 Task: Enable the option "decode" in the image demuxer.
Action: Mouse moved to (113, 11)
Screenshot: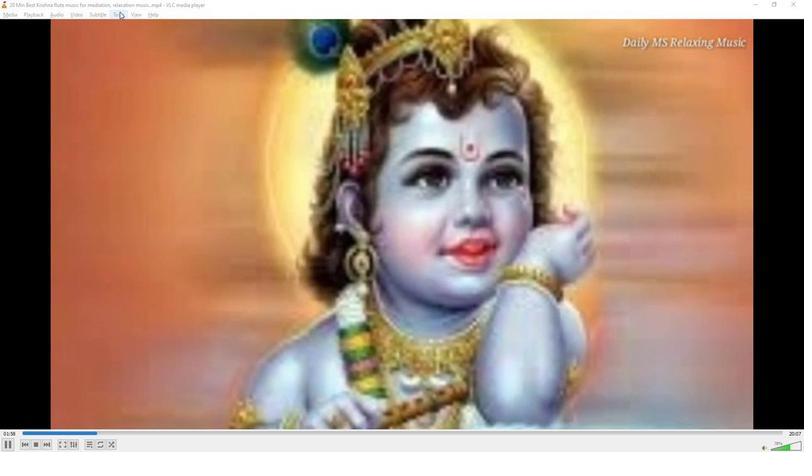 
Action: Mouse pressed left at (113, 11)
Screenshot: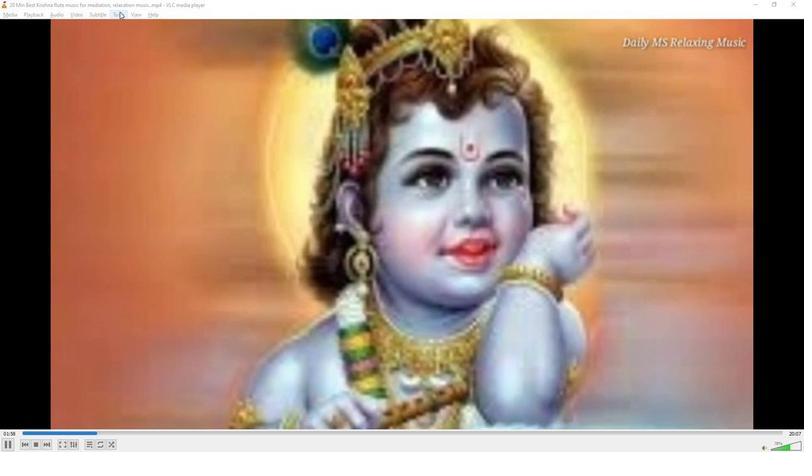 
Action: Mouse moved to (114, 115)
Screenshot: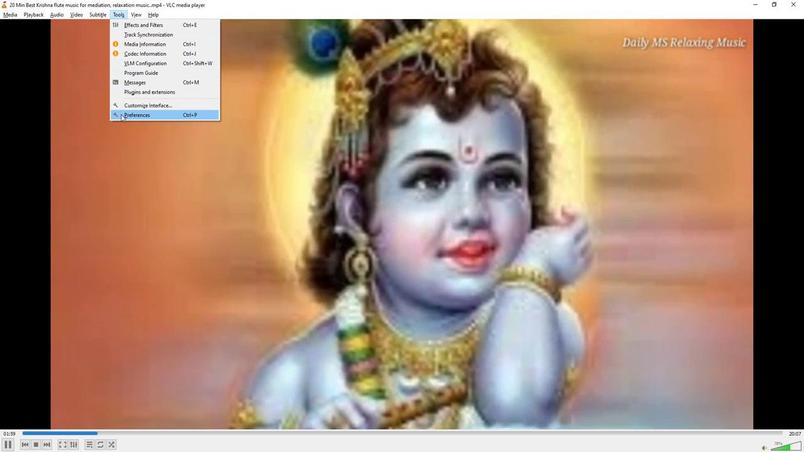 
Action: Mouse pressed left at (114, 115)
Screenshot: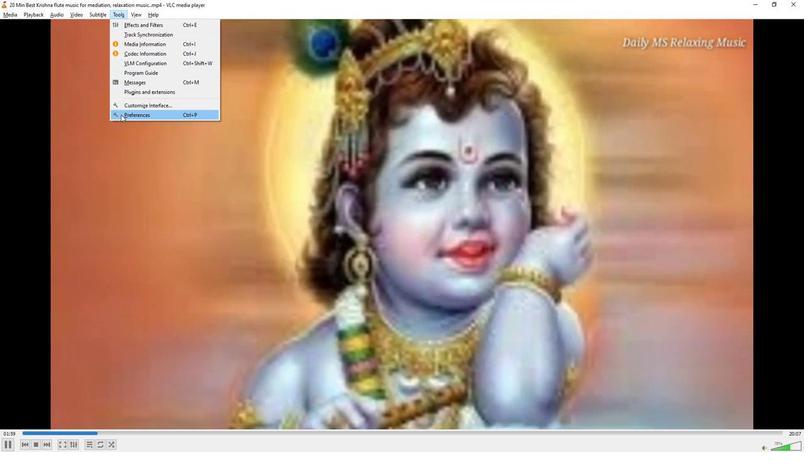 
Action: Mouse moved to (264, 370)
Screenshot: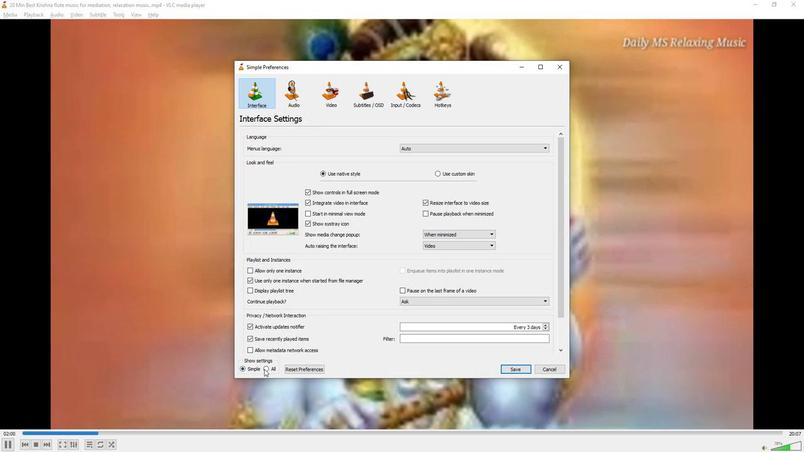 
Action: Mouse pressed left at (264, 370)
Screenshot: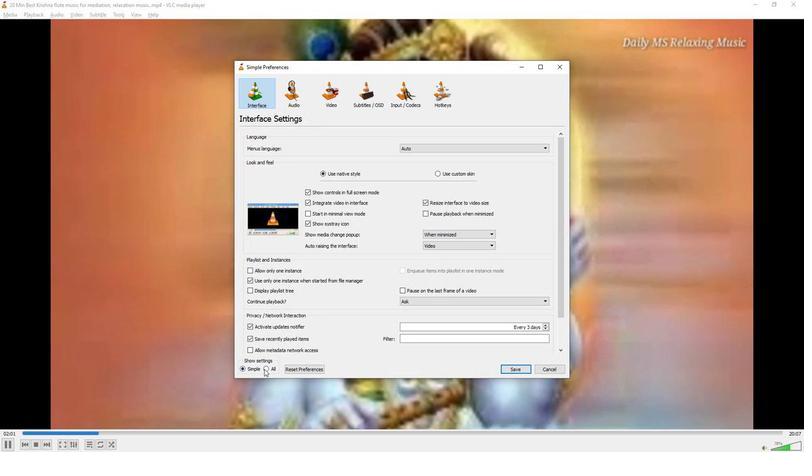 
Action: Mouse moved to (255, 251)
Screenshot: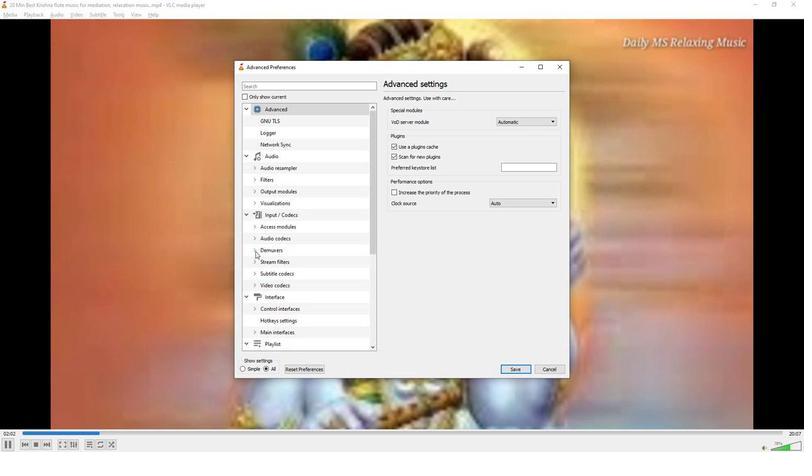 
Action: Mouse pressed left at (255, 251)
Screenshot: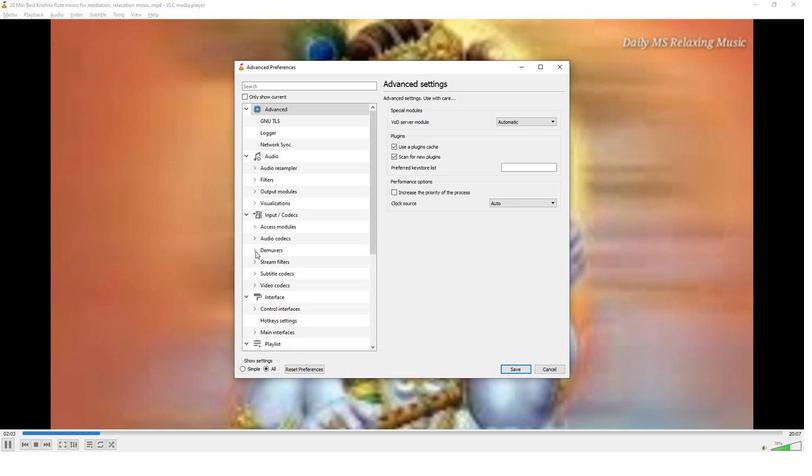 
Action: Mouse moved to (275, 345)
Screenshot: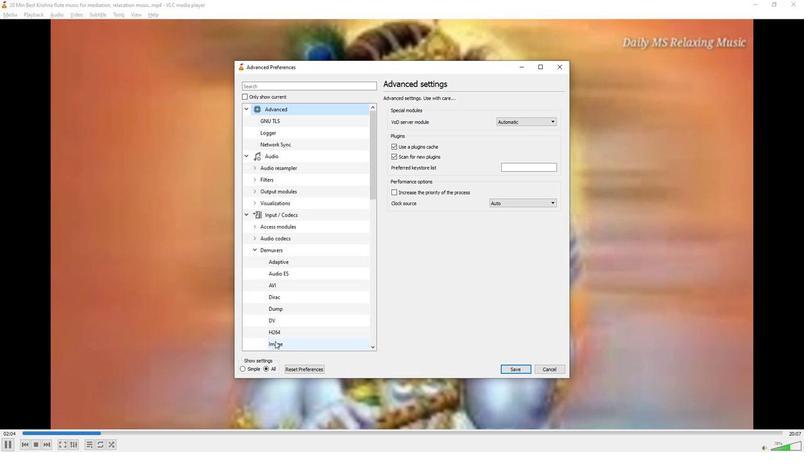 
Action: Mouse pressed left at (275, 345)
Screenshot: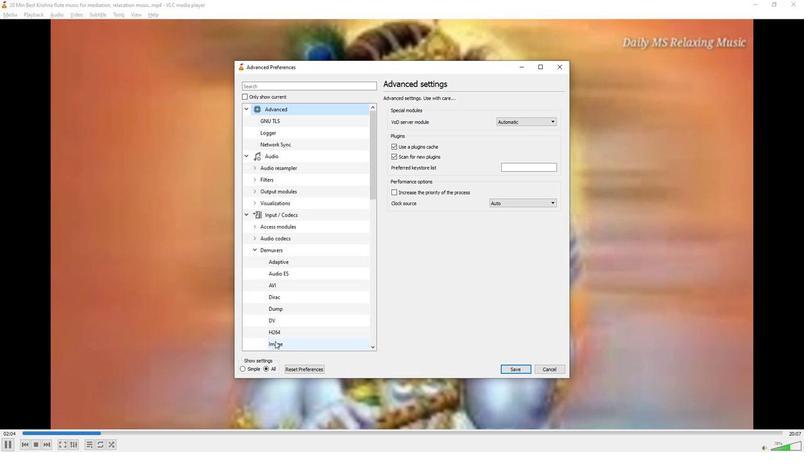 
Action: Mouse moved to (398, 135)
Screenshot: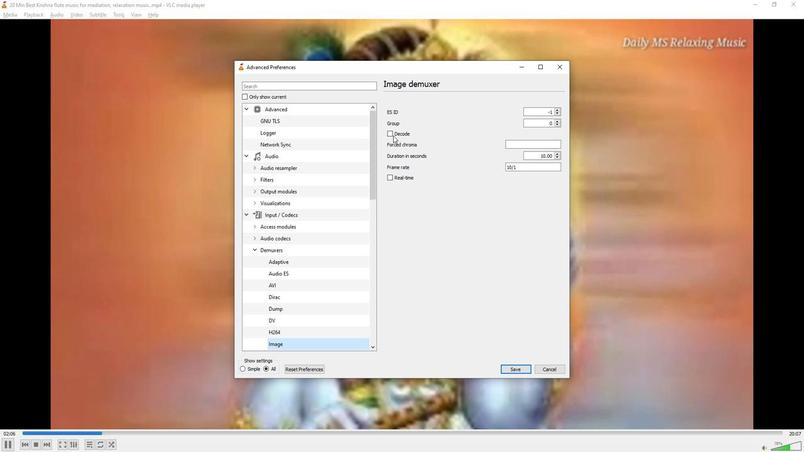 
Action: Mouse pressed left at (398, 135)
Screenshot: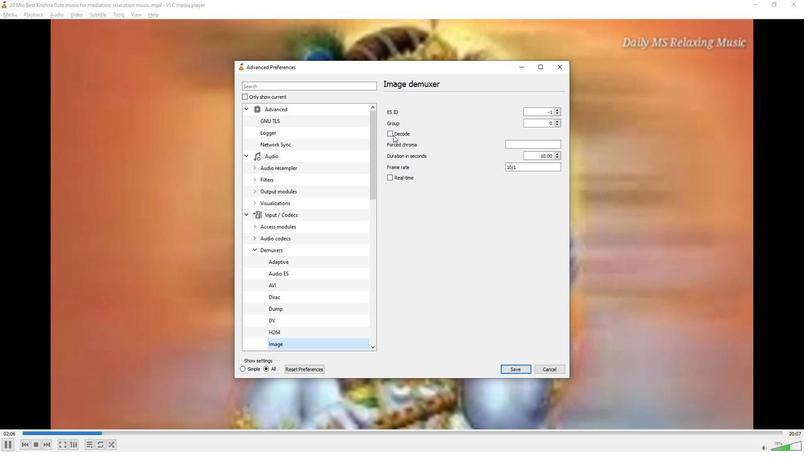 
Action: Mouse moved to (423, 133)
Screenshot: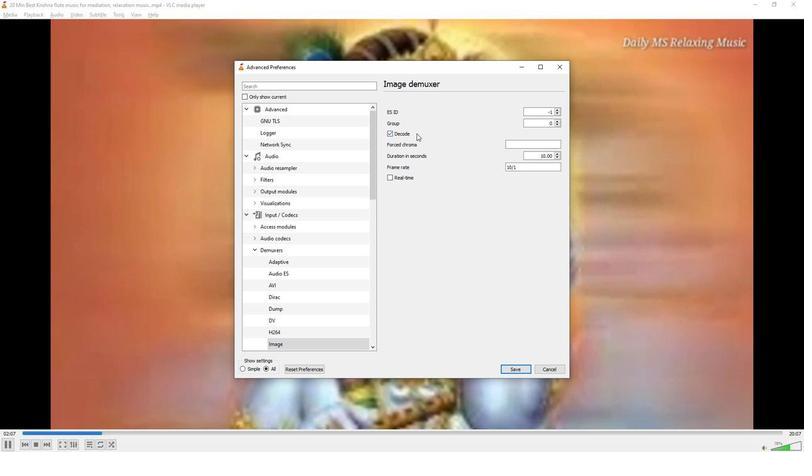 
